 Task: Add Sprouts 1 Quart Double Zipper Freezer Bags to the cart.
Action: Mouse pressed left at (279, 134)
Screenshot: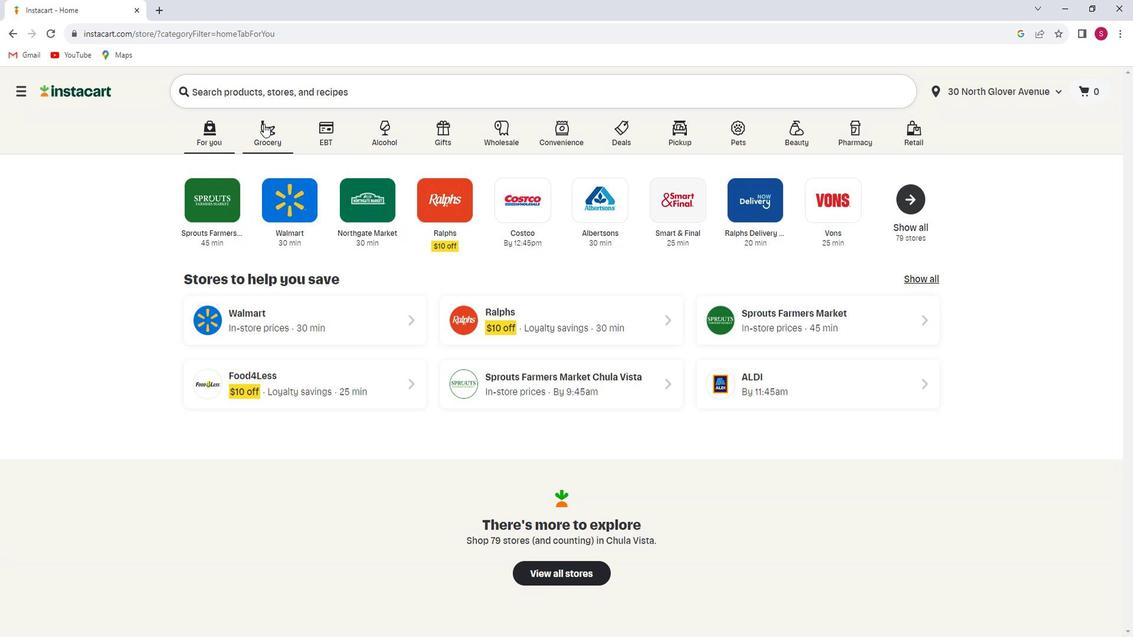 
Action: Mouse moved to (272, 359)
Screenshot: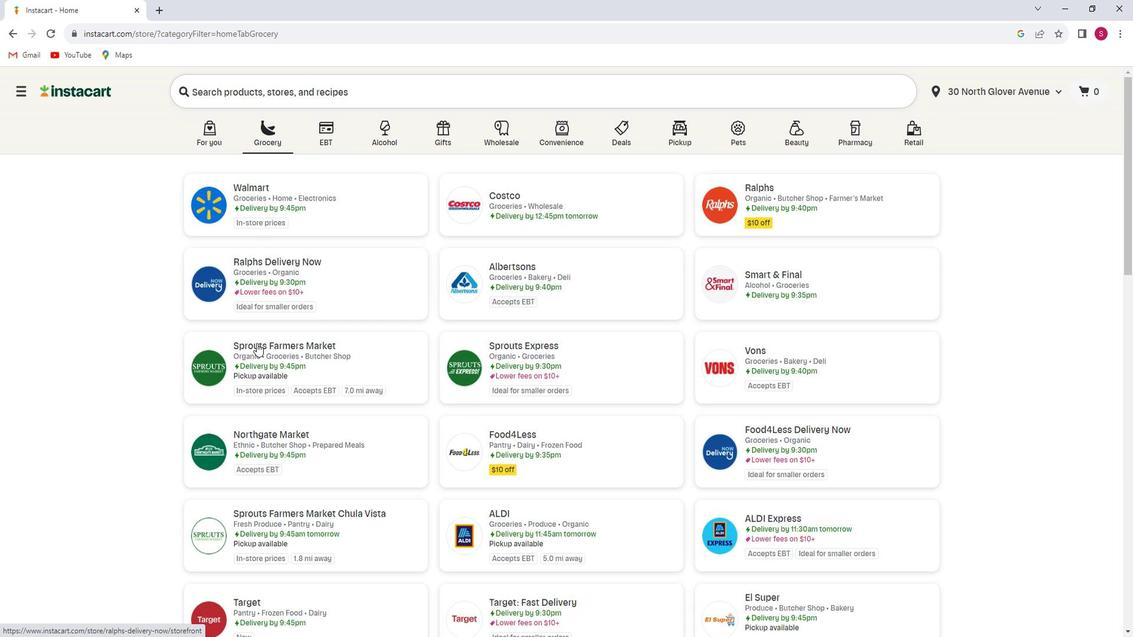 
Action: Mouse pressed left at (272, 359)
Screenshot: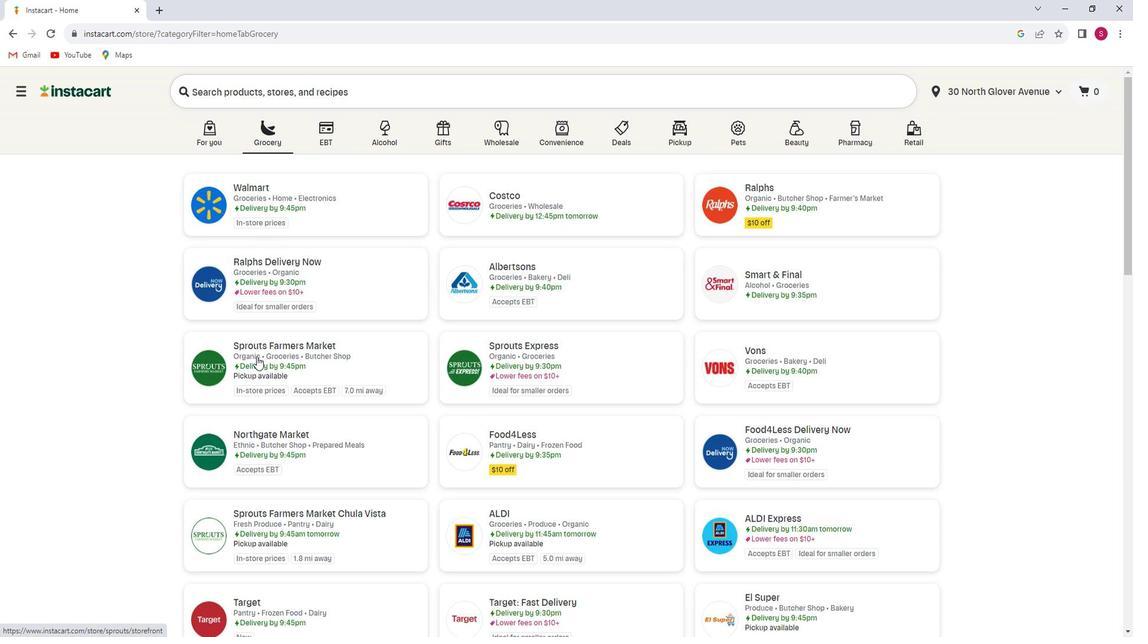 
Action: Mouse moved to (58, 370)
Screenshot: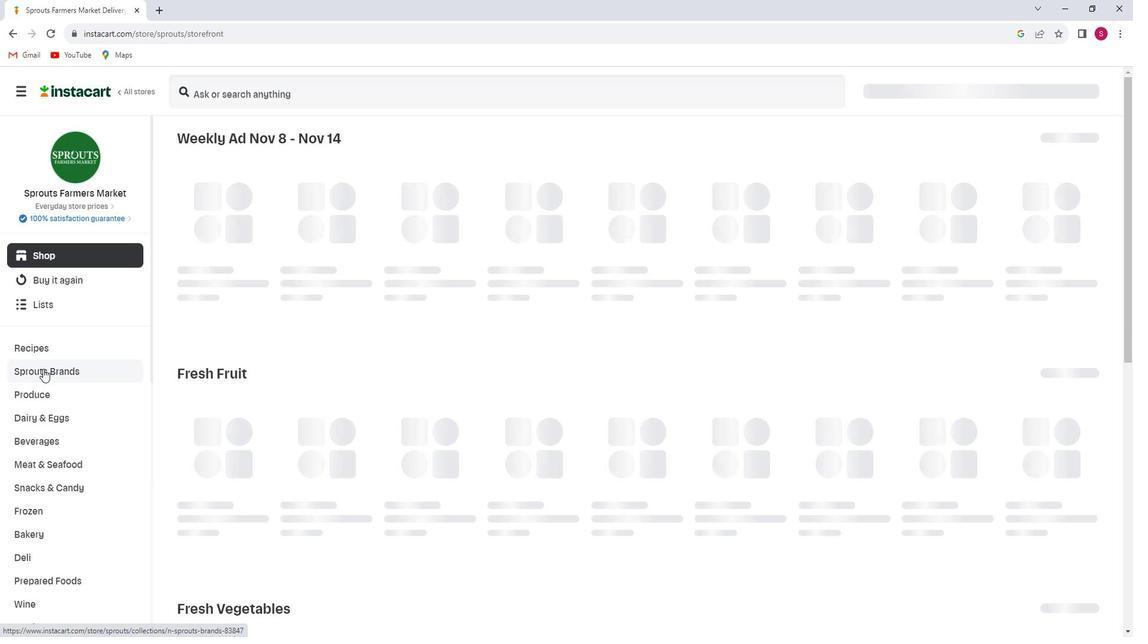 
Action: Mouse scrolled (58, 370) with delta (0, 0)
Screenshot: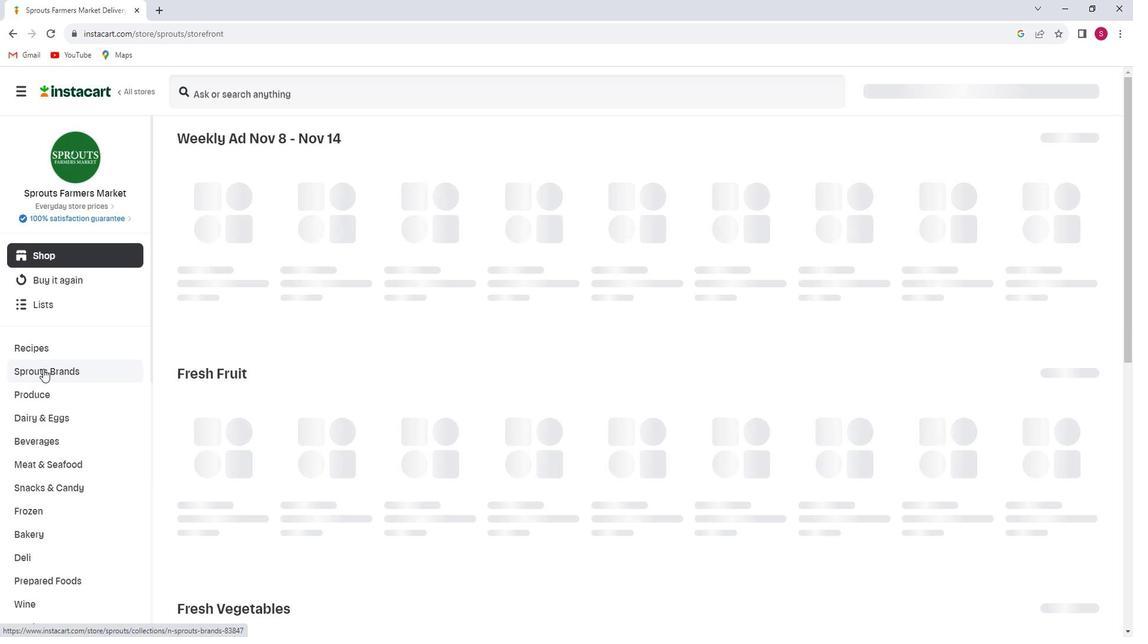 
Action: Mouse scrolled (58, 370) with delta (0, 0)
Screenshot: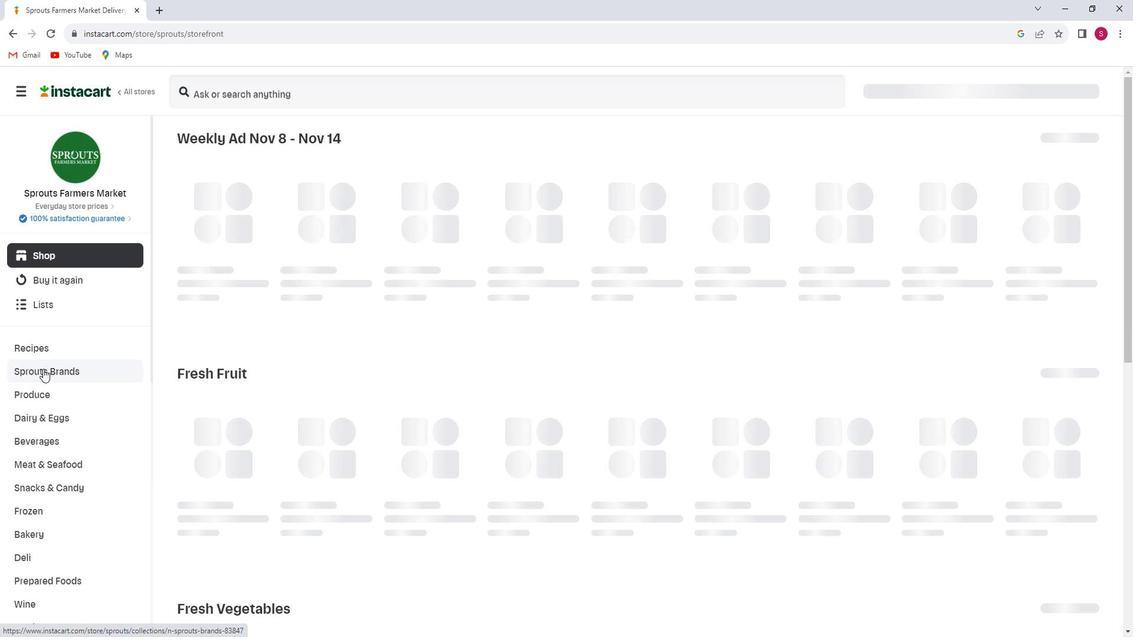 
Action: Mouse scrolled (58, 370) with delta (0, 0)
Screenshot: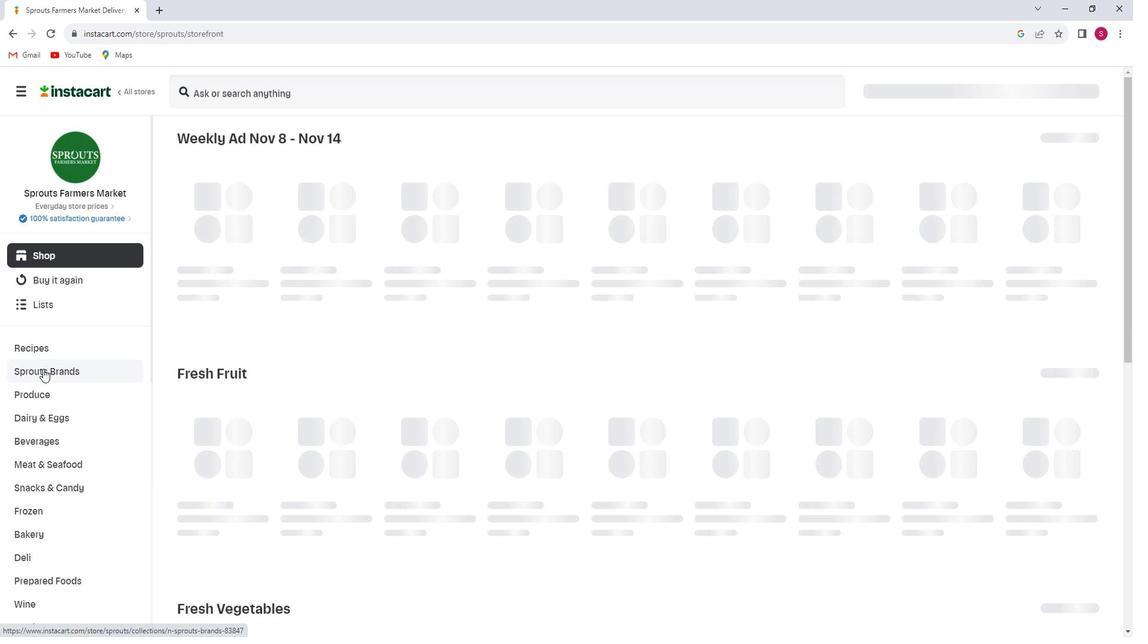
Action: Mouse scrolled (58, 370) with delta (0, 0)
Screenshot: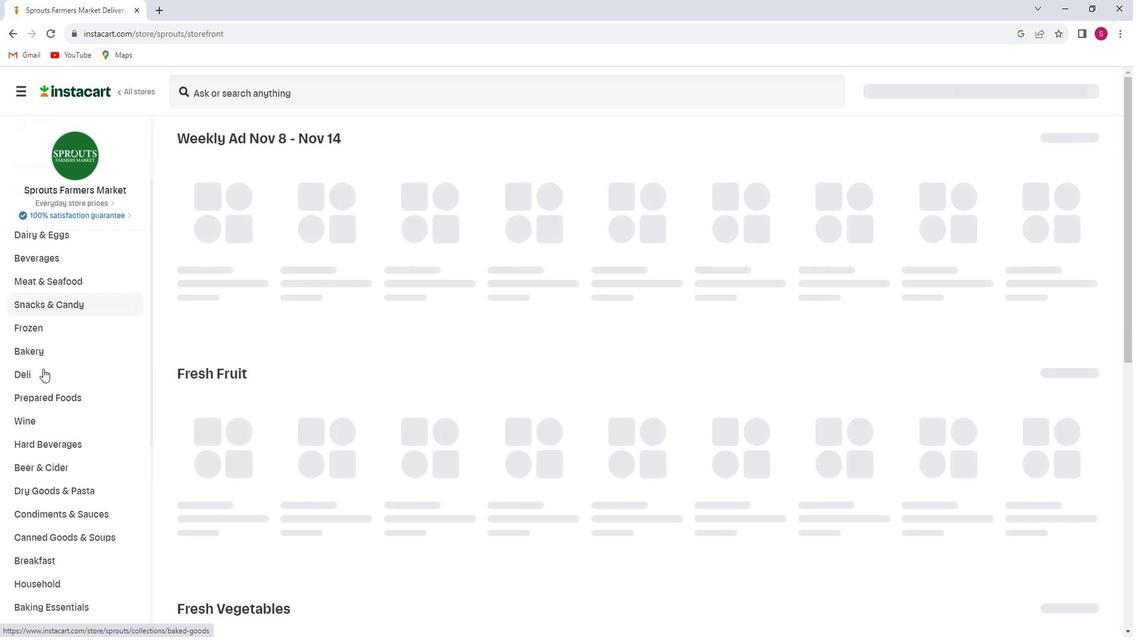 
Action: Mouse scrolled (58, 370) with delta (0, 0)
Screenshot: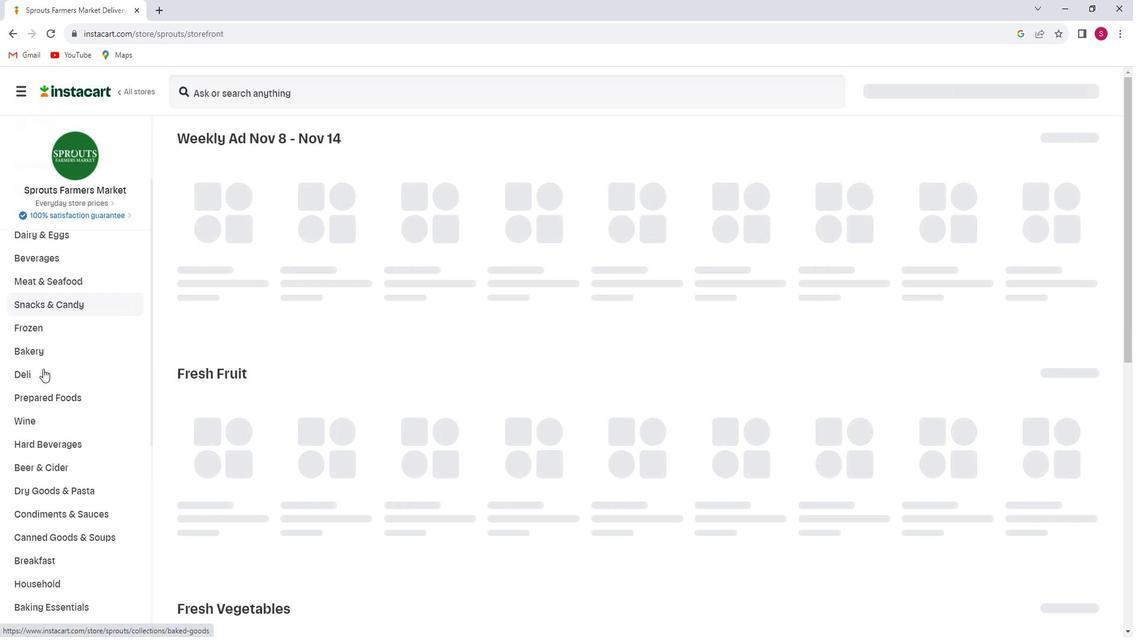 
Action: Mouse scrolled (58, 370) with delta (0, 0)
Screenshot: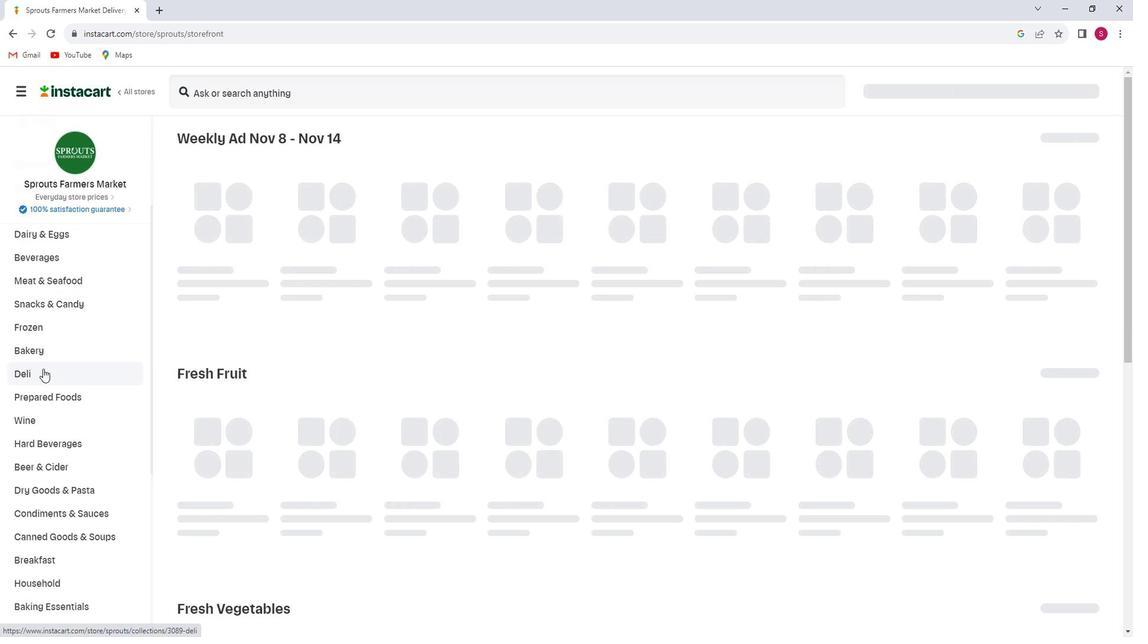 
Action: Mouse scrolled (58, 370) with delta (0, 0)
Screenshot: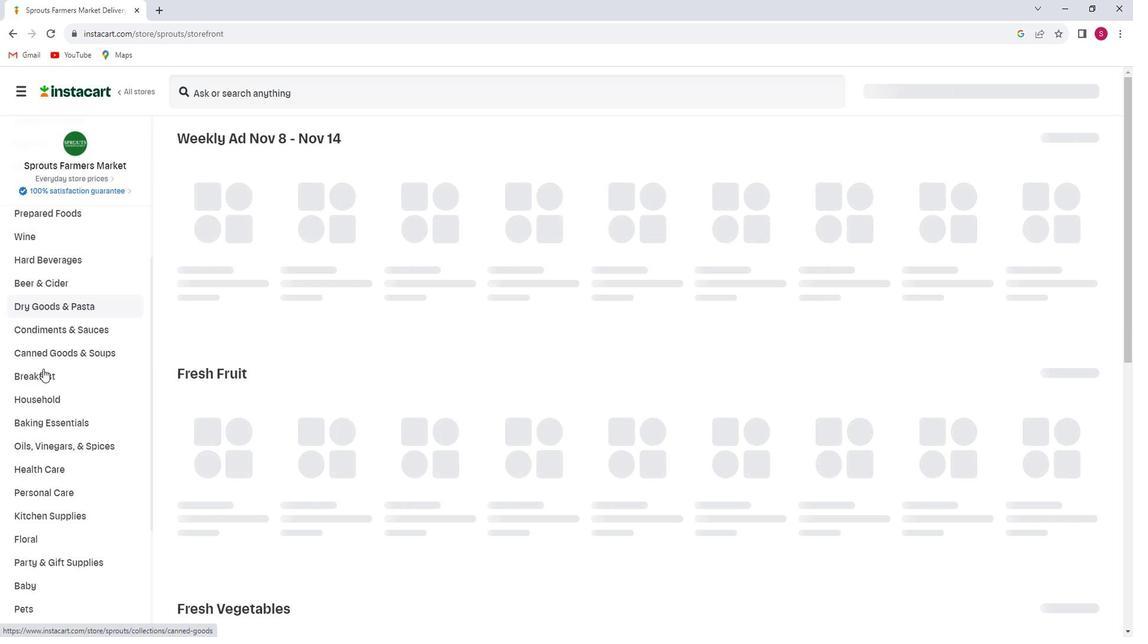 
Action: Mouse scrolled (58, 370) with delta (0, 0)
Screenshot: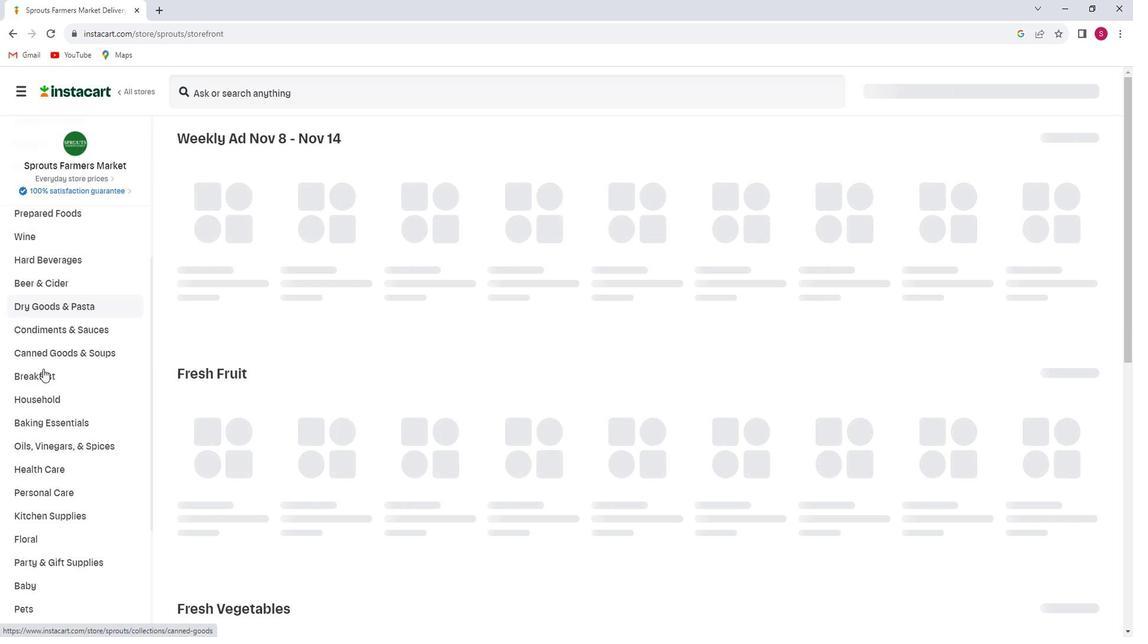 
Action: Mouse scrolled (58, 370) with delta (0, 0)
Screenshot: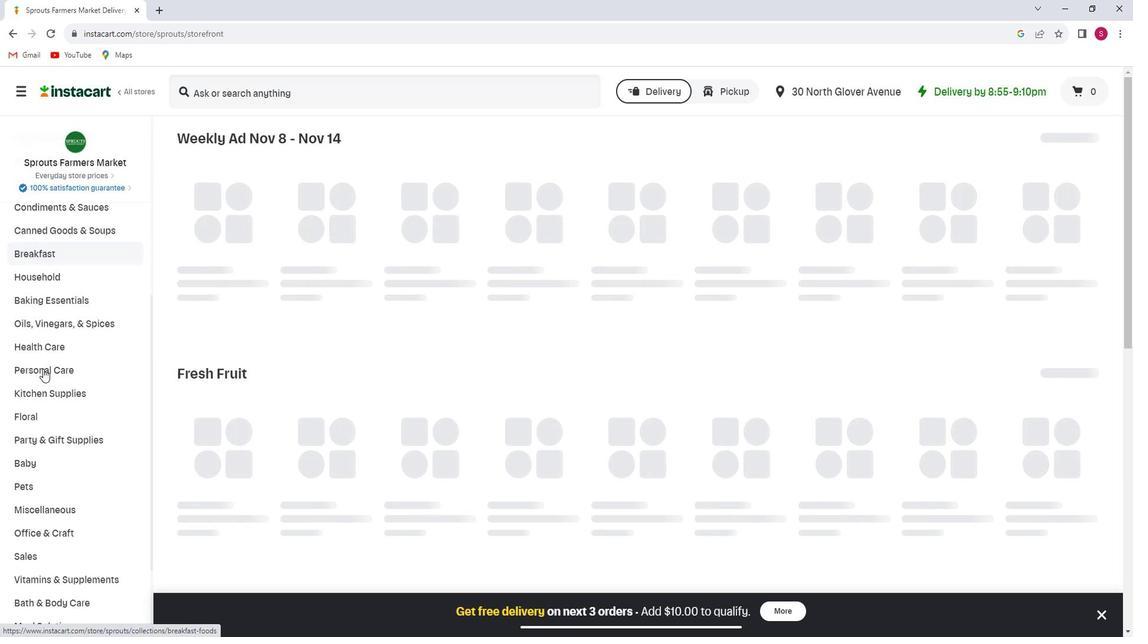 
Action: Mouse scrolled (58, 370) with delta (0, 0)
Screenshot: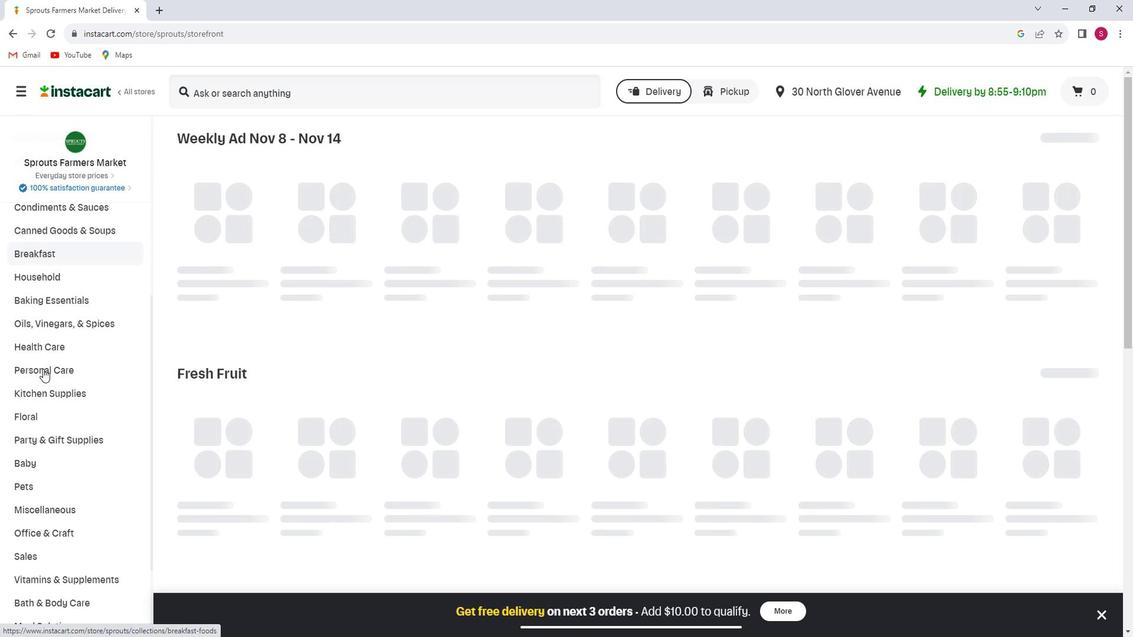 
Action: Mouse moved to (83, 384)
Screenshot: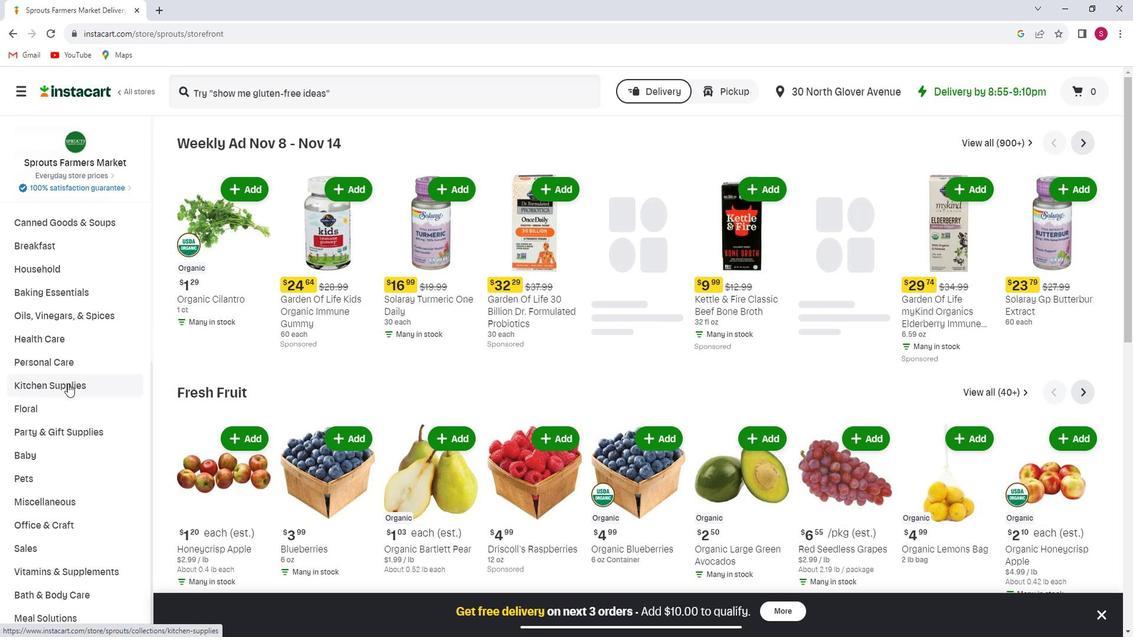 
Action: Mouse pressed left at (83, 384)
Screenshot: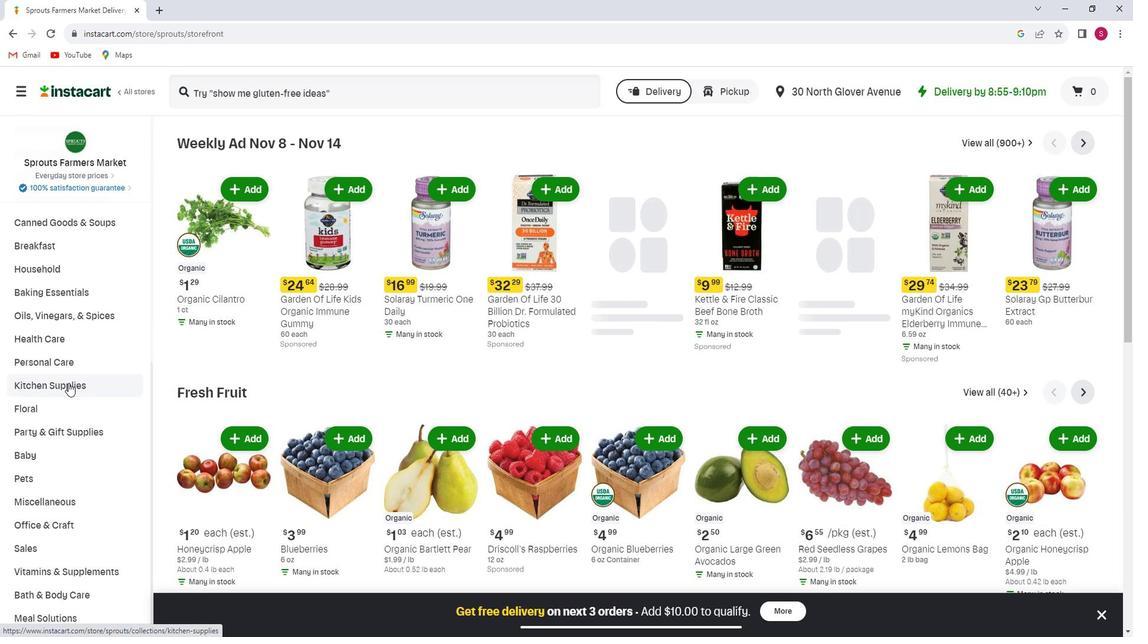 
Action: Mouse moved to (72, 409)
Screenshot: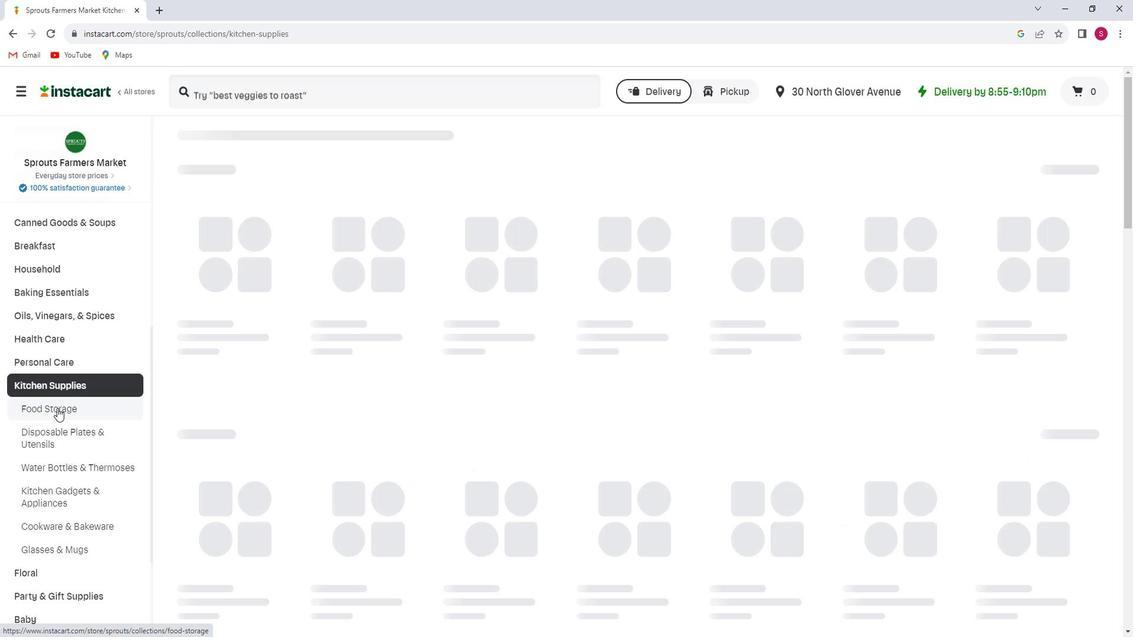 
Action: Mouse pressed left at (72, 409)
Screenshot: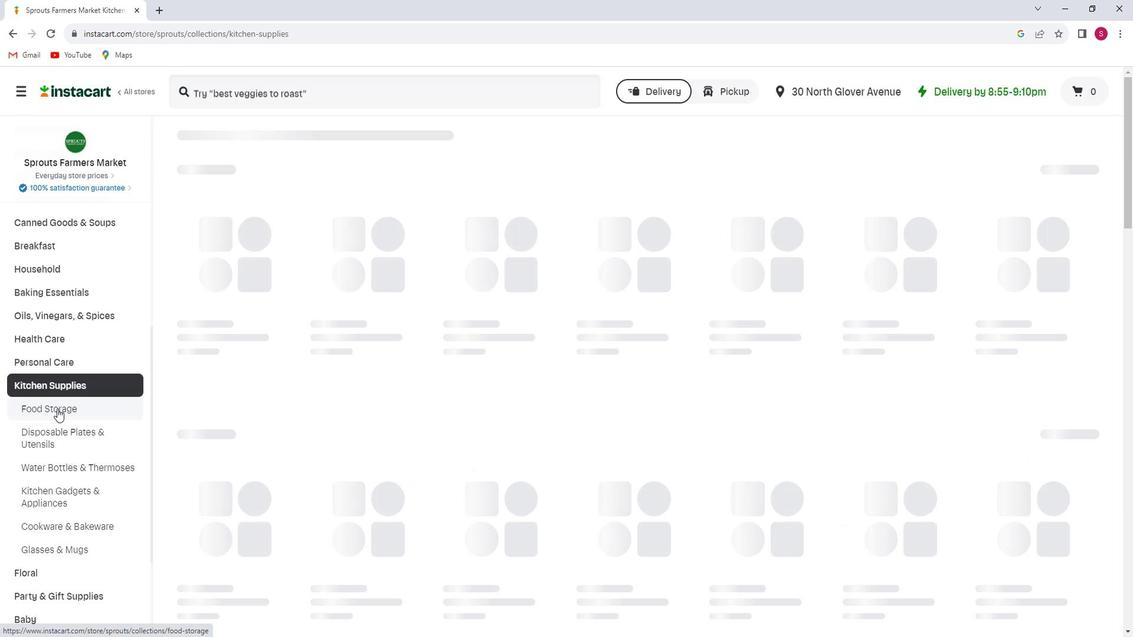 
Action: Mouse moved to (268, 109)
Screenshot: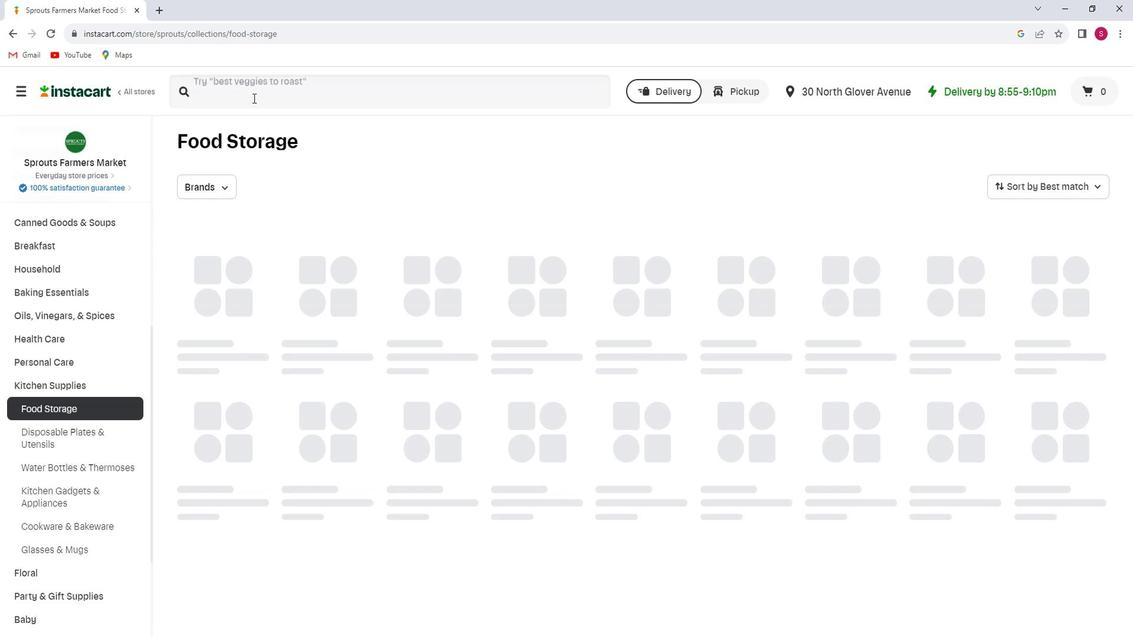 
Action: Mouse pressed left at (268, 109)
Screenshot: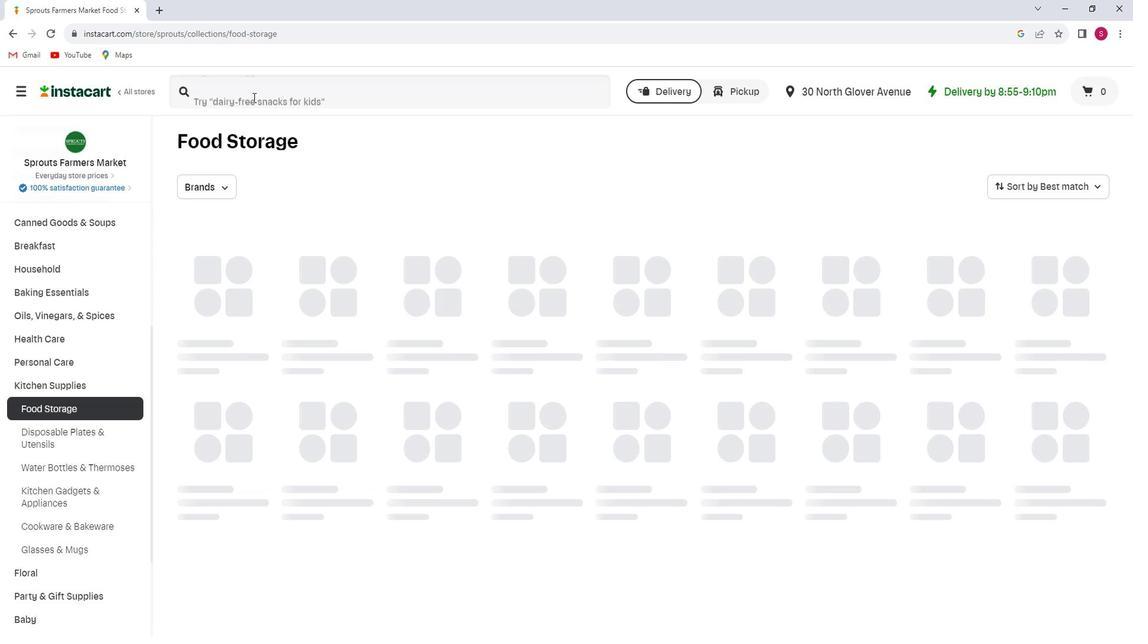 
Action: Key pressed <Key.shift>Sprouts<Key.space>1<Key.space><Key.shift>Quart<Key.space><Key.shift>Double<Key.space><Key.shift>Zipper<Key.space><Key.shift>Freezer<Key.space><Key.shift>Bags<Key.enter>
Screenshot: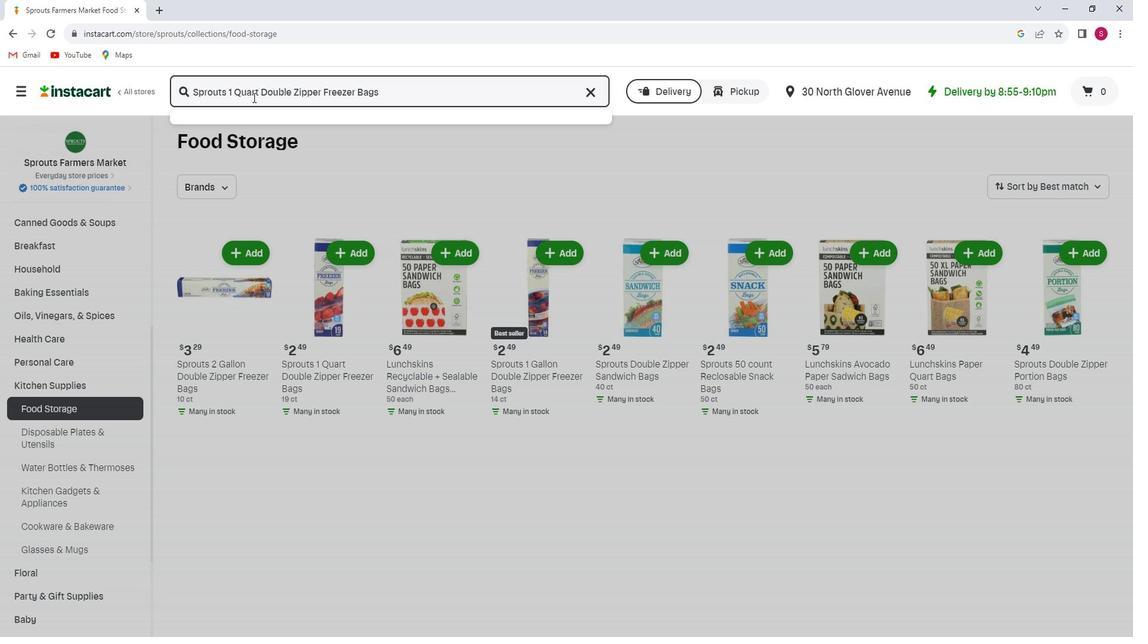 
Action: Mouse moved to (341, 201)
Screenshot: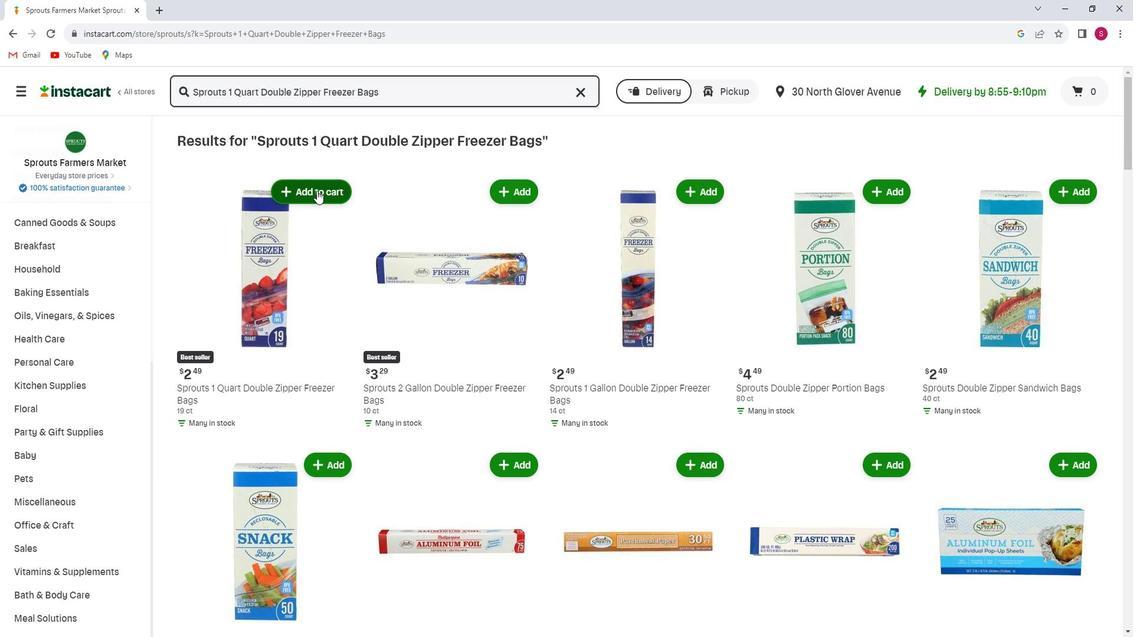 
Action: Mouse pressed left at (341, 201)
Screenshot: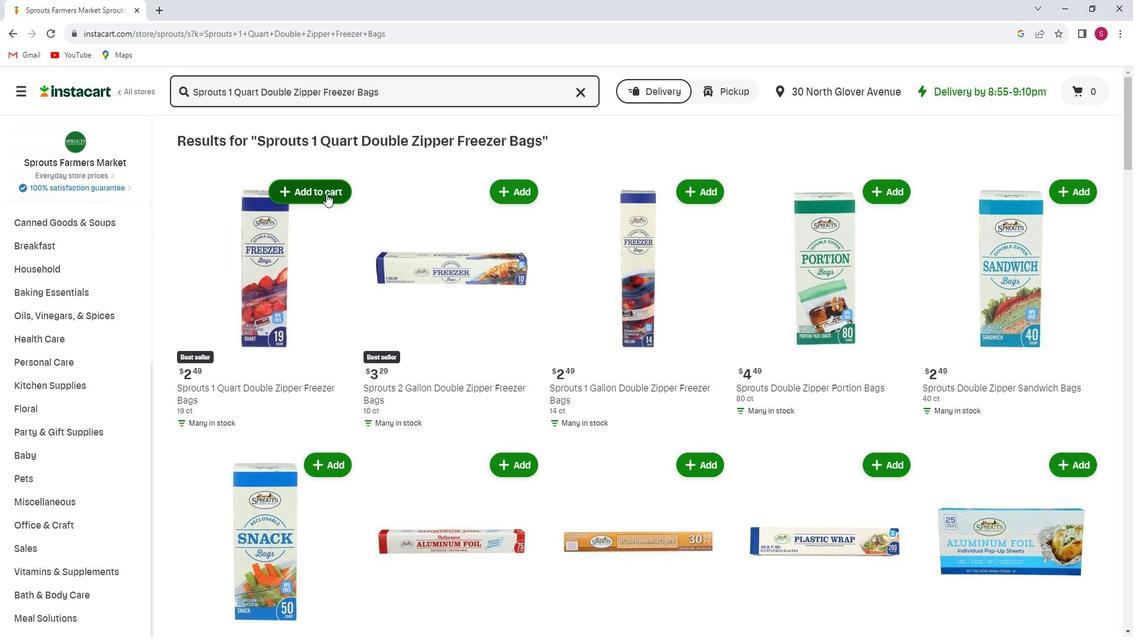 
Action: Mouse moved to (347, 265)
Screenshot: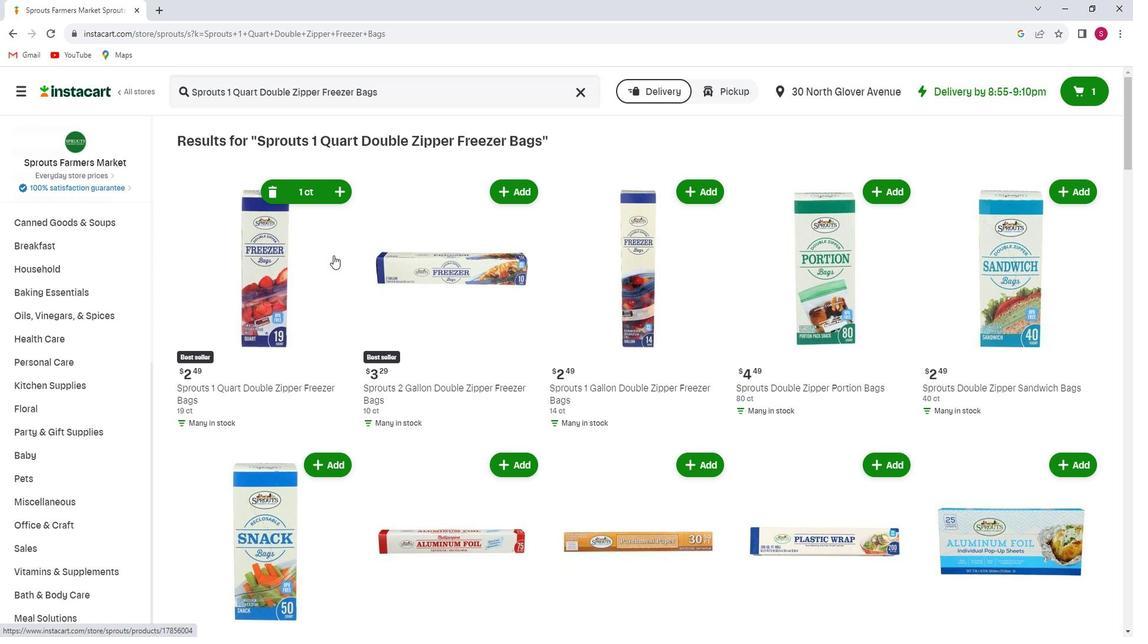 
